 Task: Choose to include your own updates to receive their updates.
Action: Mouse moved to (1044, 91)
Screenshot: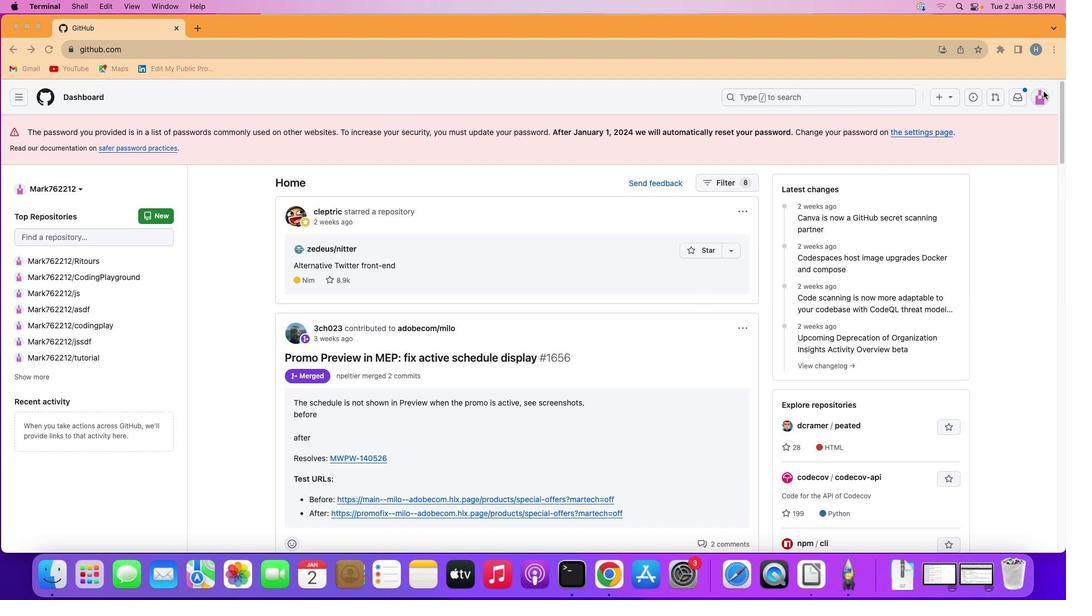 
Action: Mouse pressed left at (1044, 91)
Screenshot: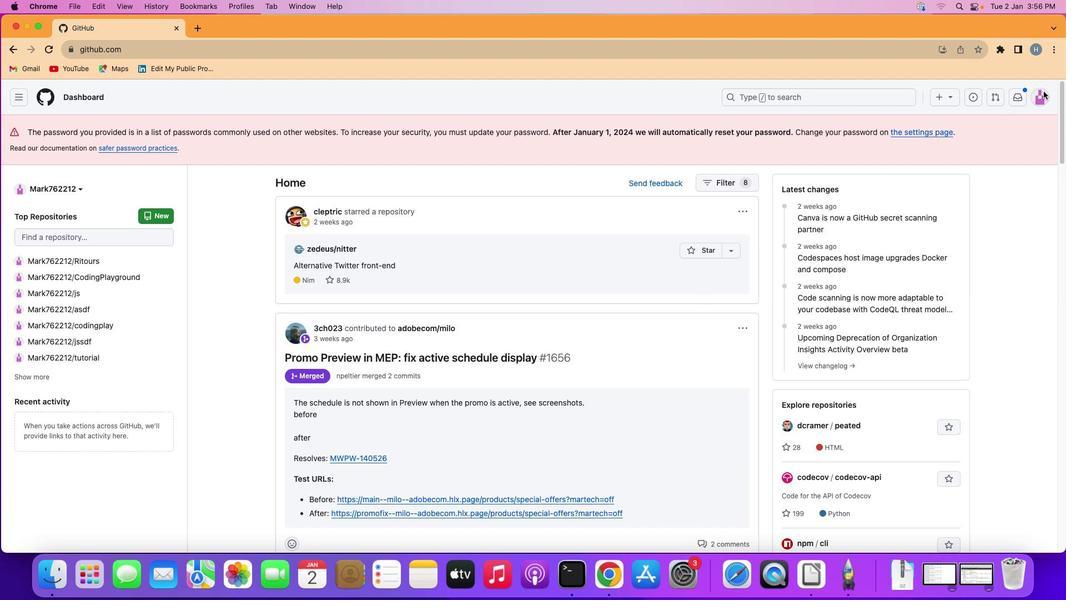 
Action: Mouse moved to (1041, 93)
Screenshot: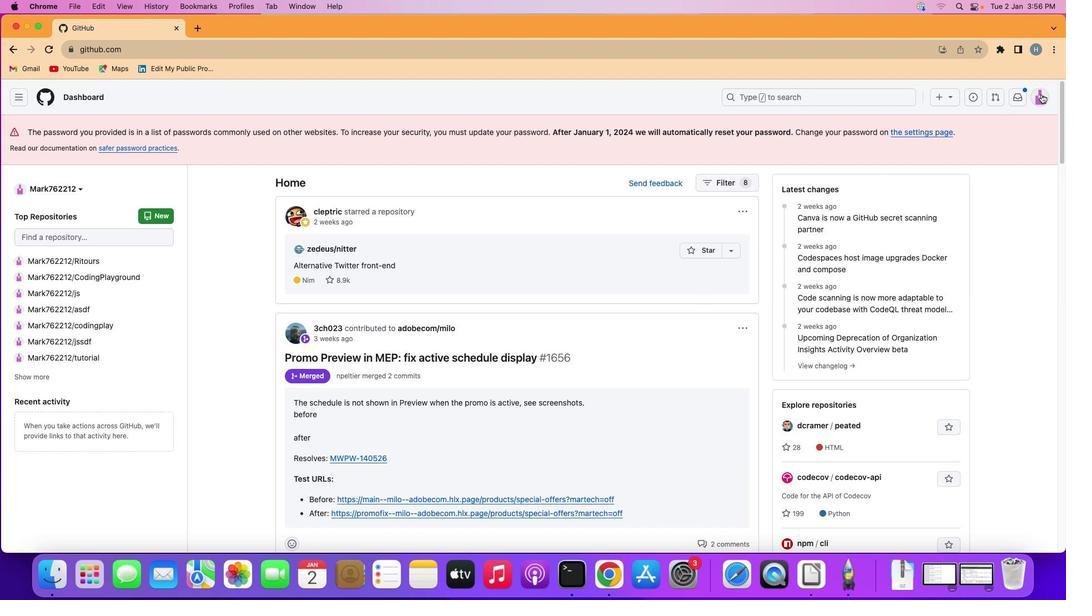 
Action: Mouse pressed left at (1041, 93)
Screenshot: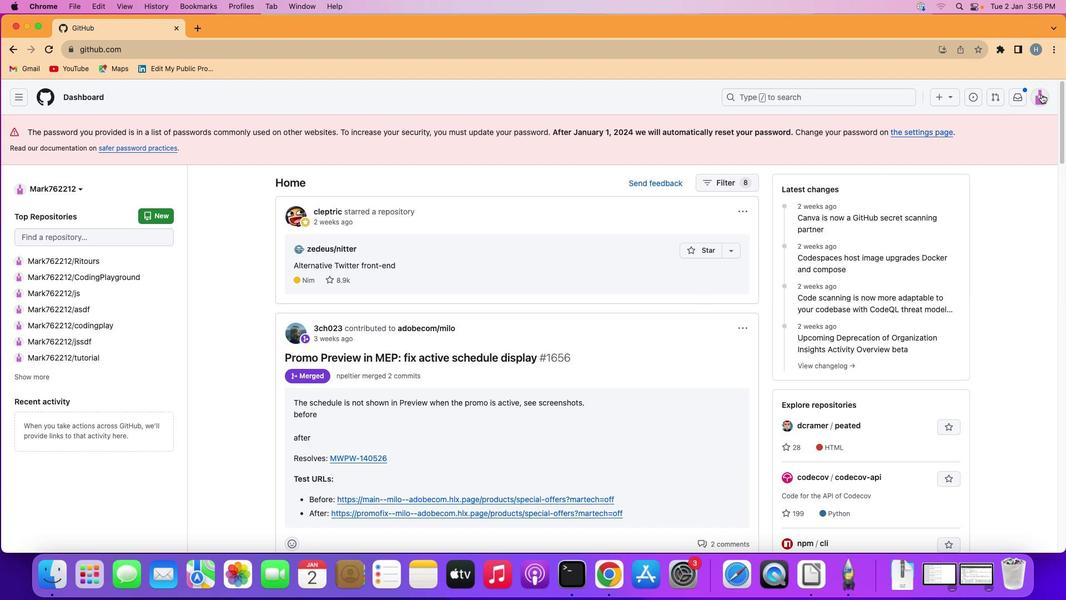 
Action: Mouse moved to (972, 398)
Screenshot: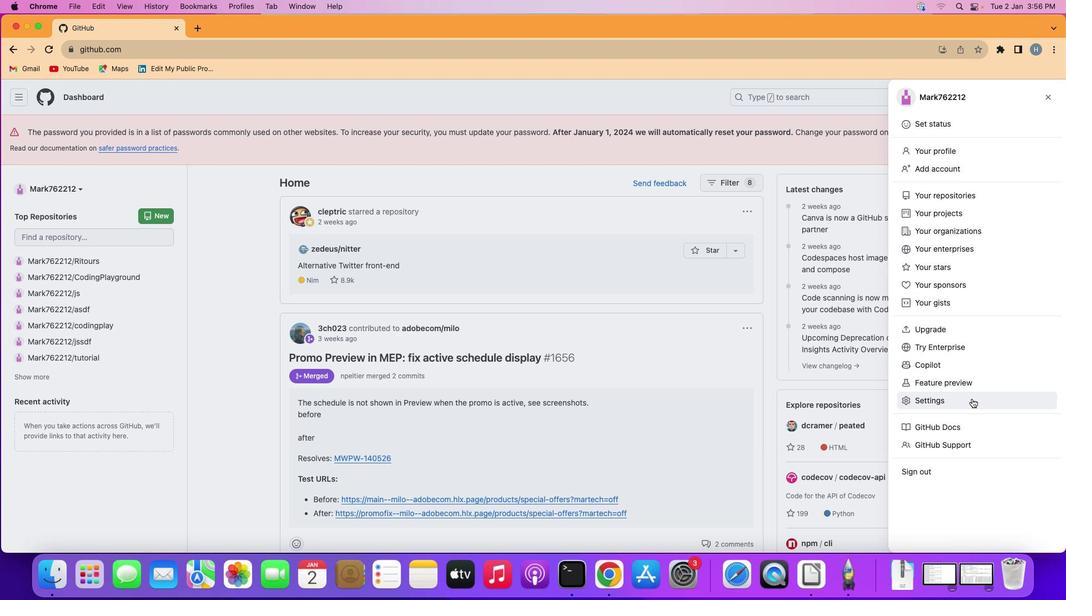 
Action: Mouse pressed left at (972, 398)
Screenshot: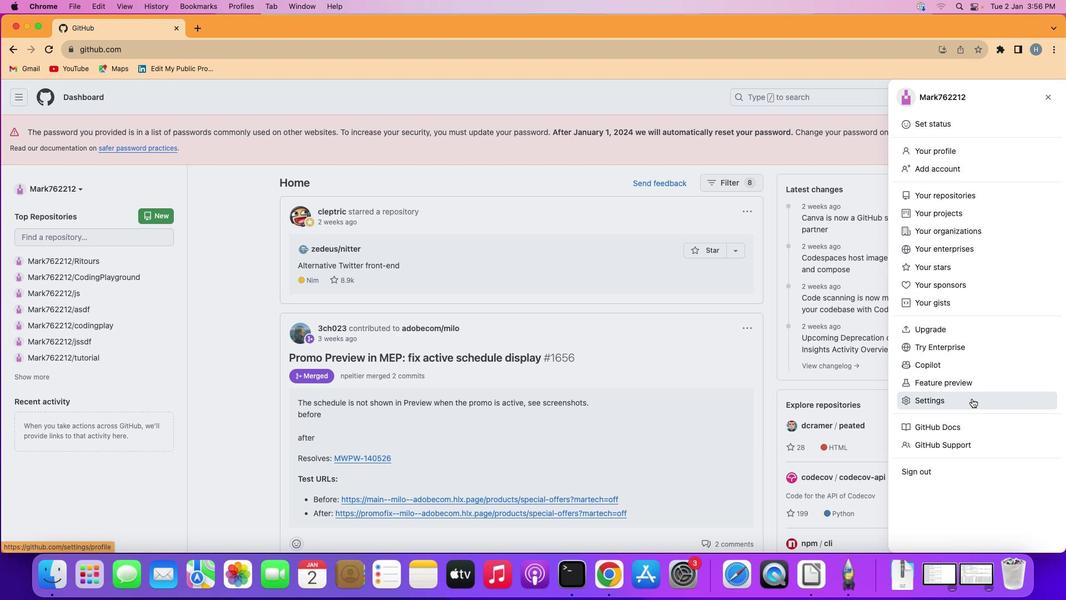 
Action: Mouse moved to (292, 301)
Screenshot: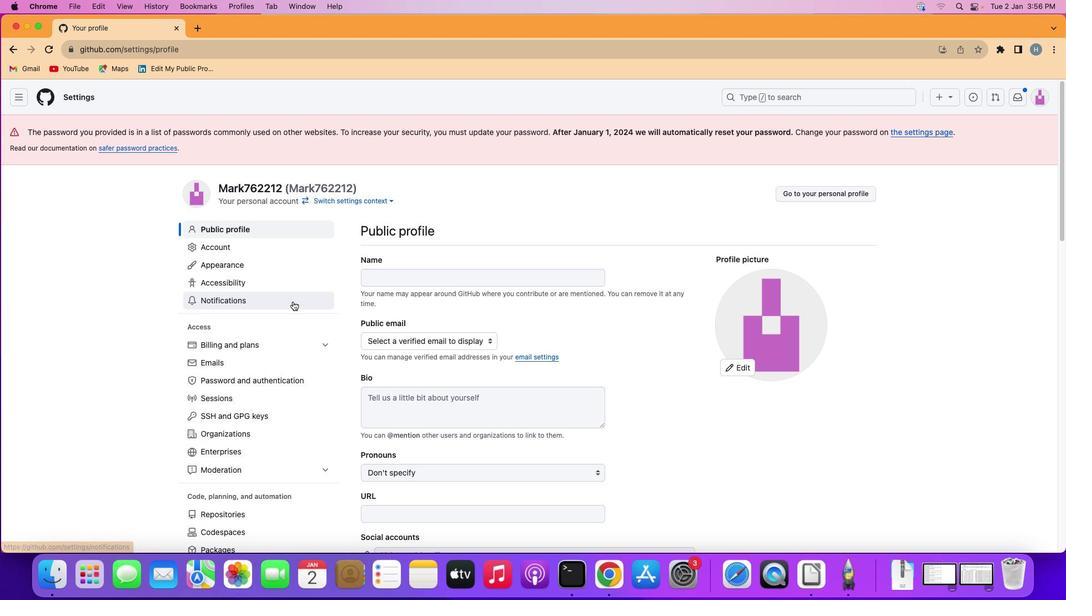 
Action: Mouse pressed left at (292, 301)
Screenshot: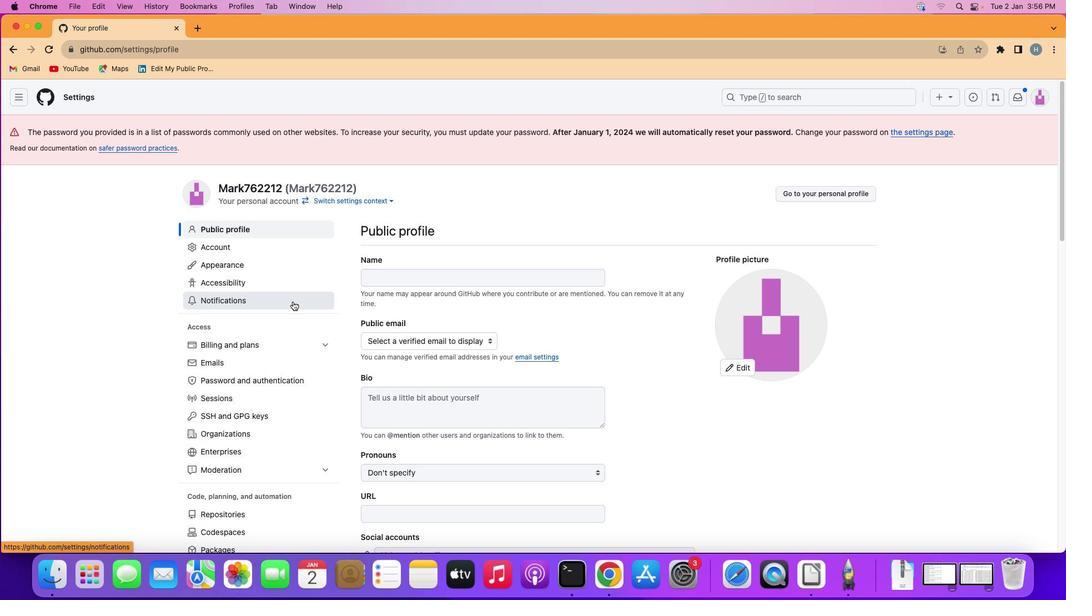 
Action: Mouse moved to (495, 398)
Screenshot: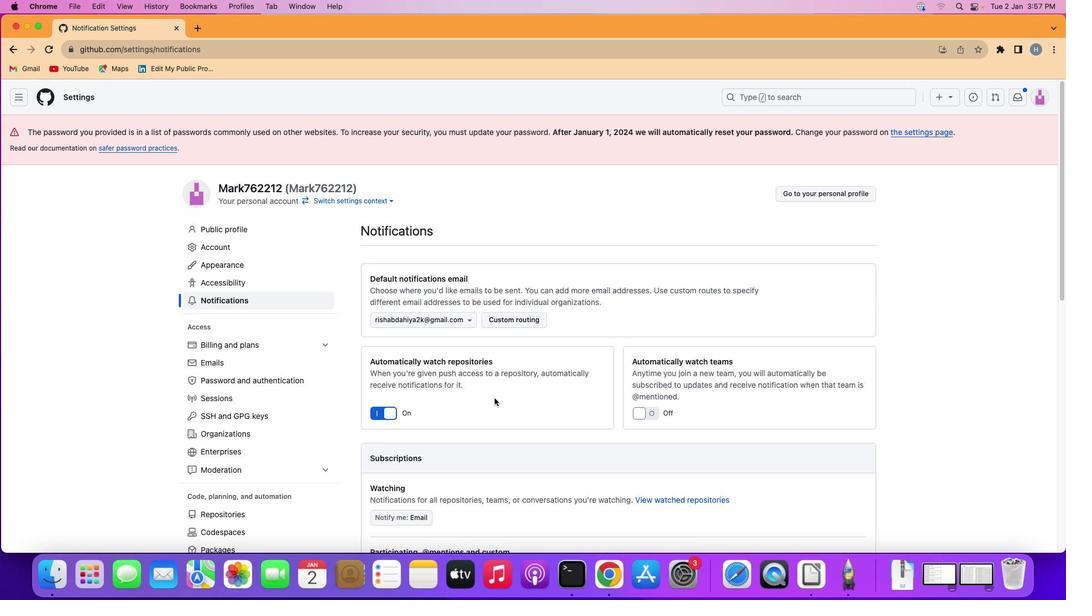 
Action: Mouse scrolled (495, 398) with delta (0, 0)
Screenshot: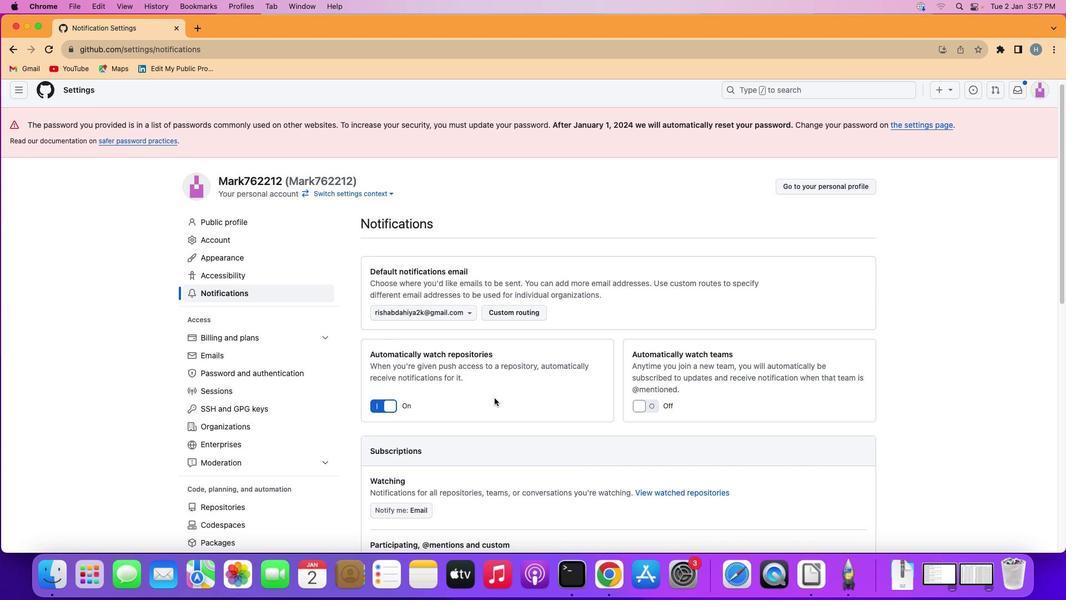 
Action: Mouse scrolled (495, 398) with delta (0, 0)
Screenshot: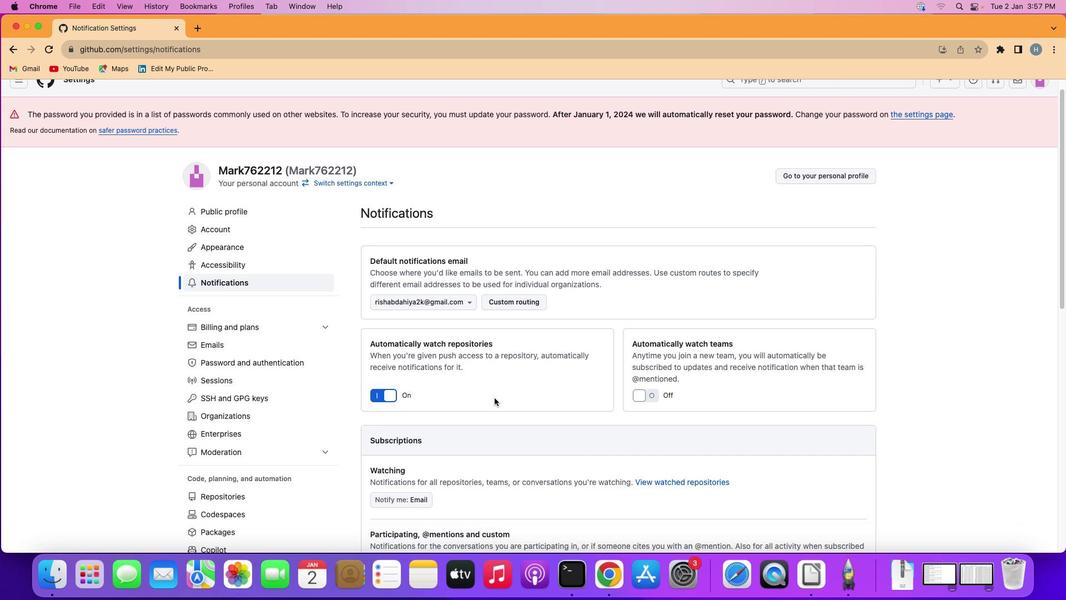 
Action: Mouse scrolled (495, 398) with delta (0, -1)
Screenshot: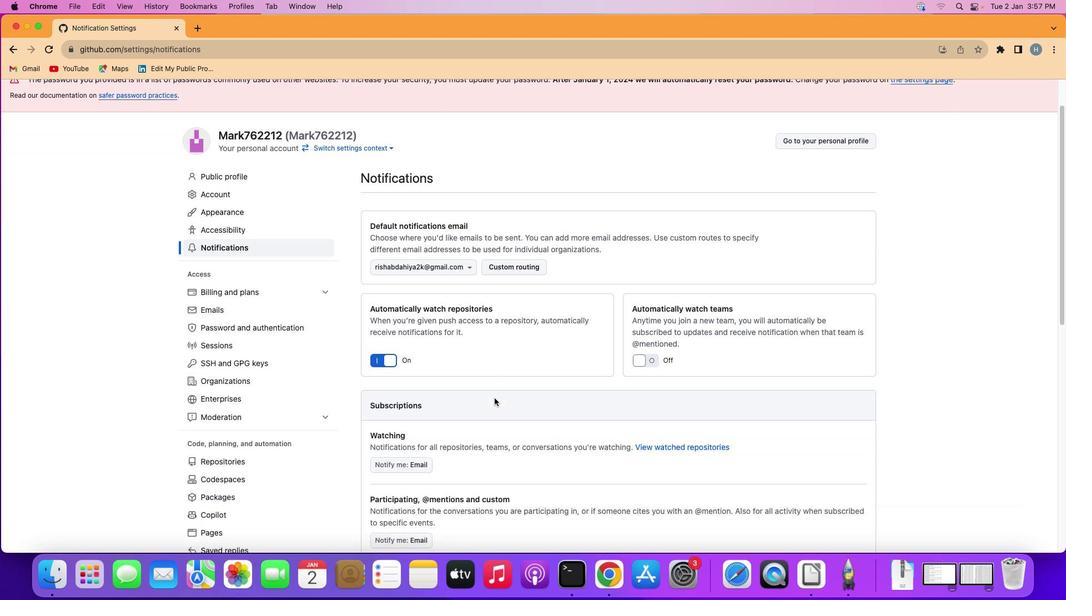 
Action: Mouse scrolled (495, 398) with delta (0, 0)
Screenshot: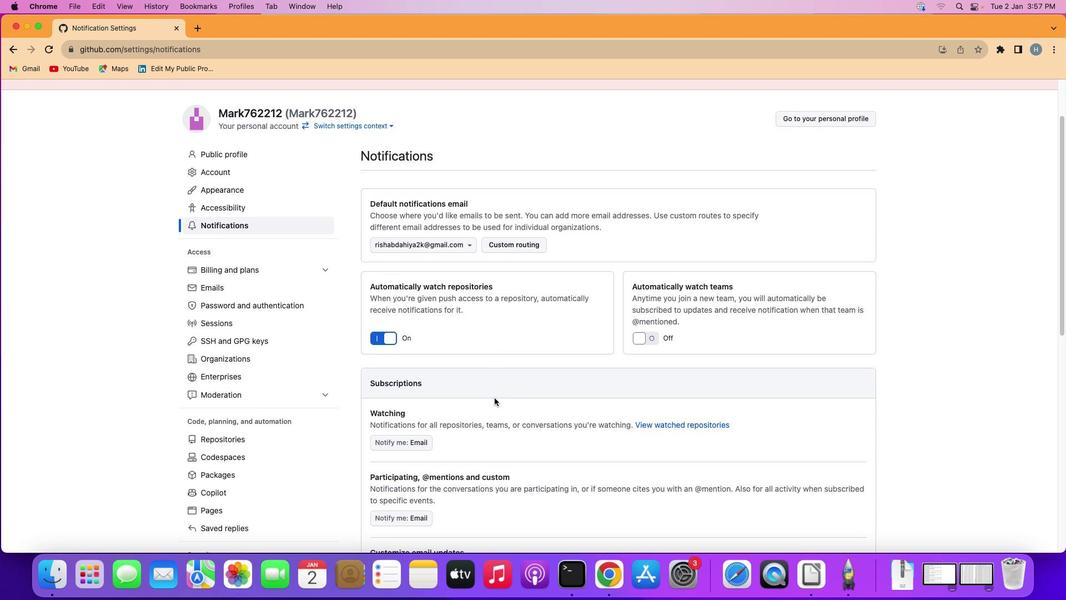 
Action: Mouse scrolled (495, 398) with delta (0, 0)
Screenshot: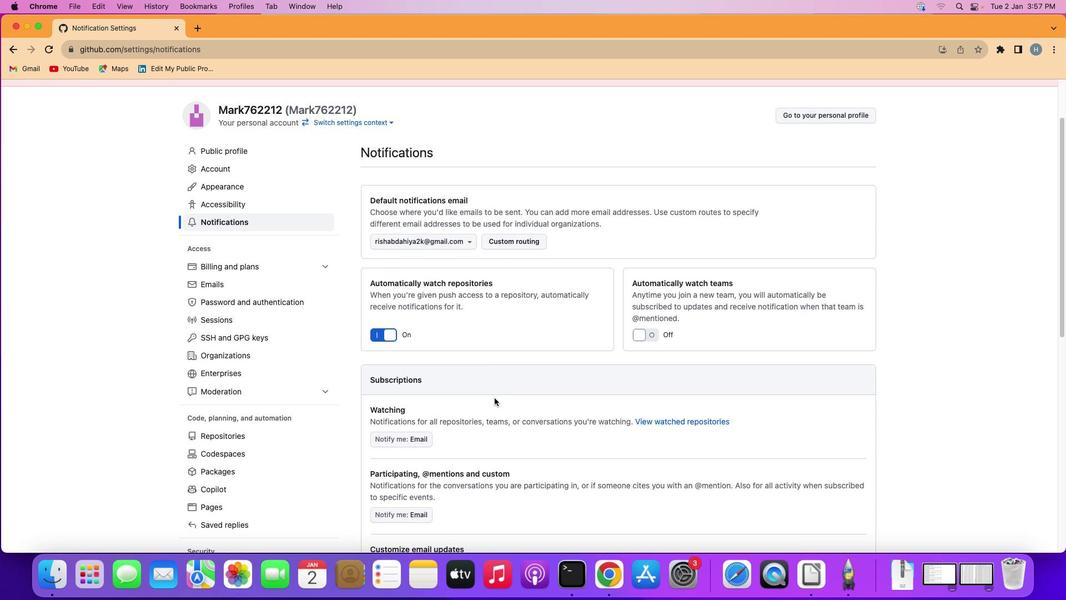 
Action: Mouse scrolled (495, 398) with delta (0, 0)
Screenshot: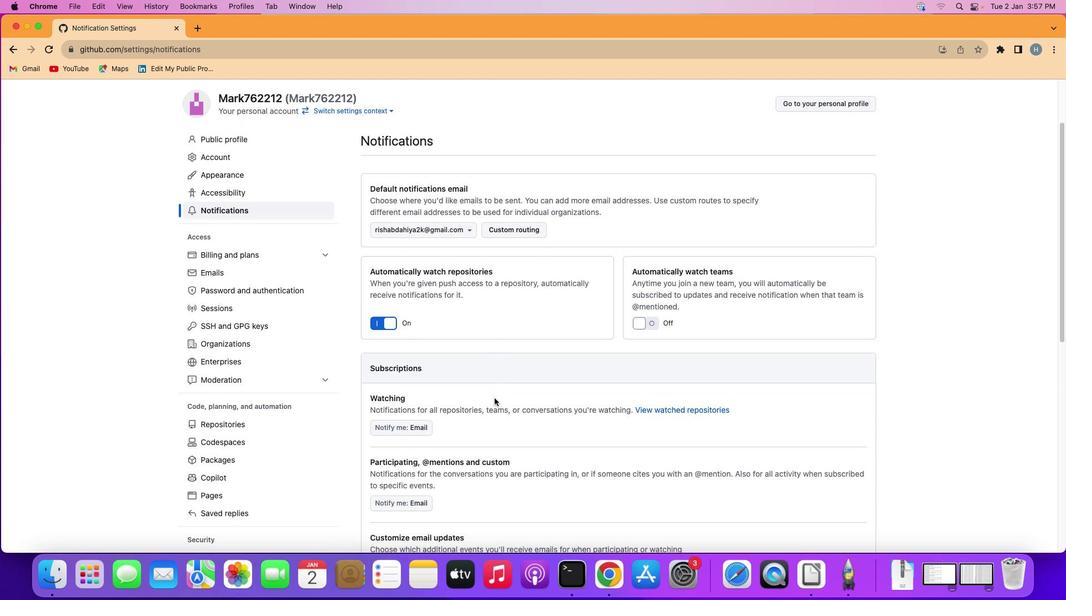 
Action: Mouse scrolled (495, 398) with delta (0, 0)
Screenshot: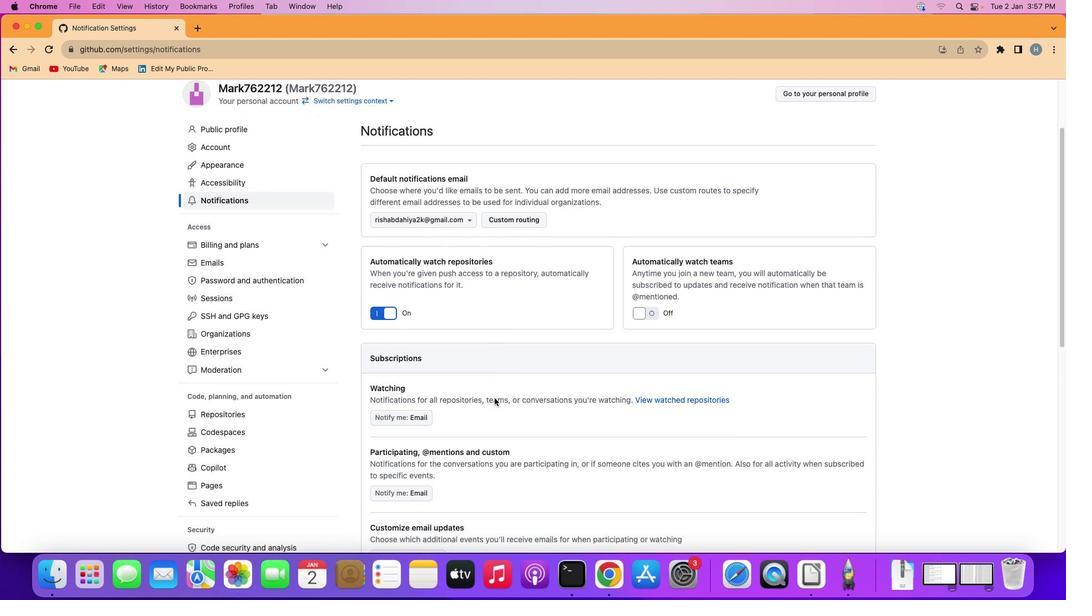 
Action: Mouse scrolled (495, 398) with delta (0, 0)
Screenshot: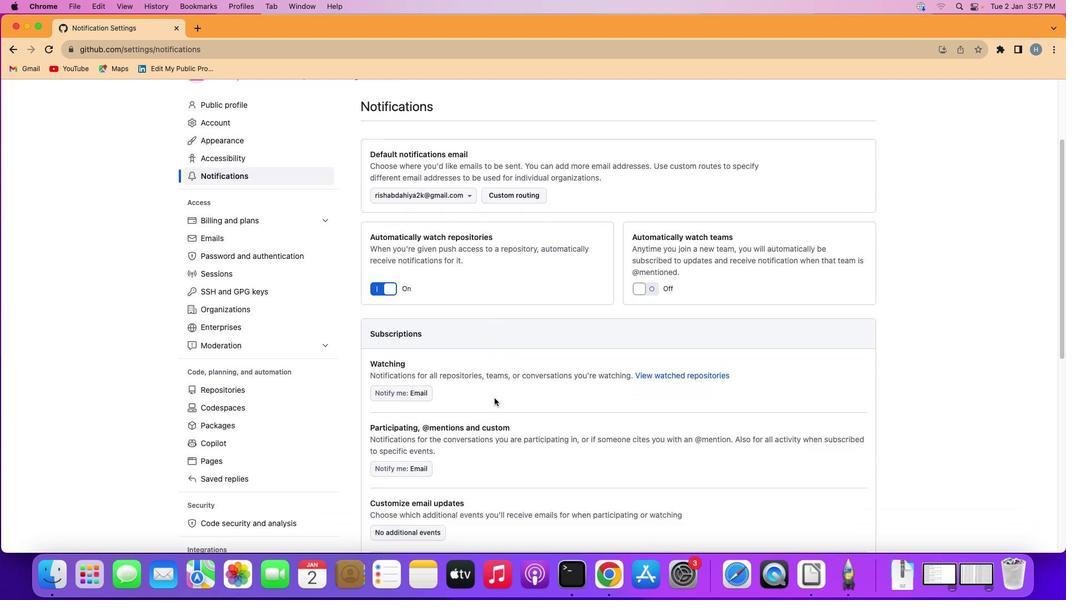 
Action: Mouse scrolled (495, 398) with delta (0, 0)
Screenshot: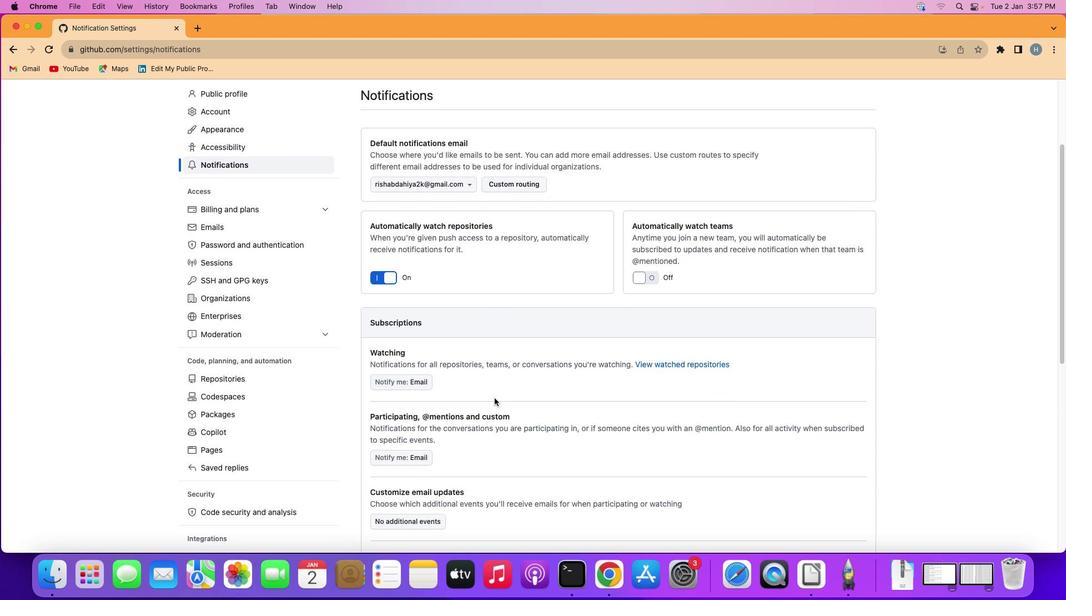 
Action: Mouse scrolled (495, 398) with delta (0, 0)
Screenshot: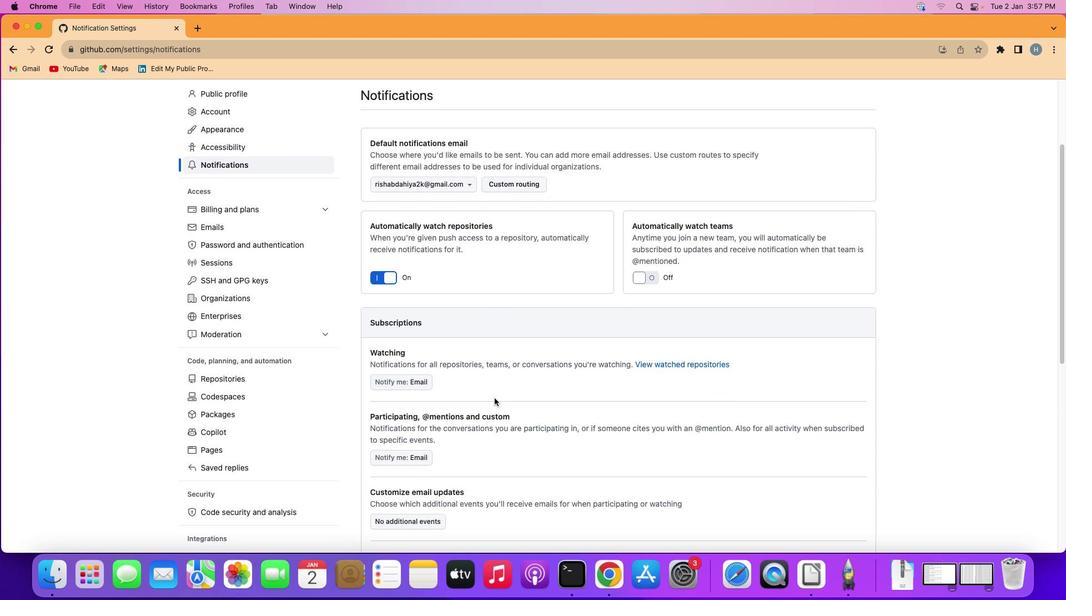 
Action: Mouse scrolled (495, 398) with delta (0, 1)
Screenshot: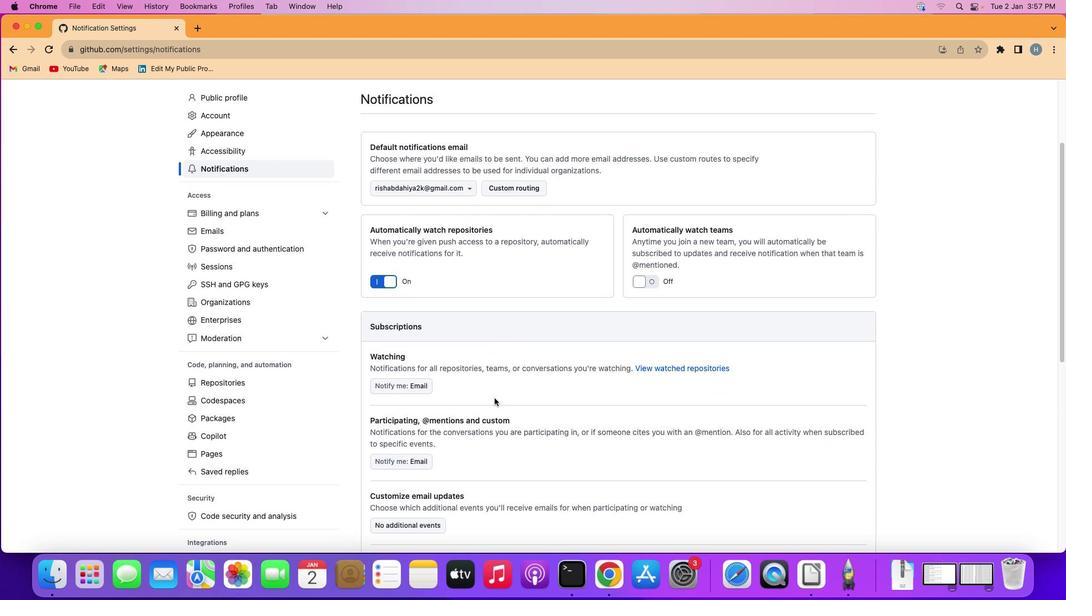 
Action: Mouse scrolled (495, 398) with delta (0, 0)
Screenshot: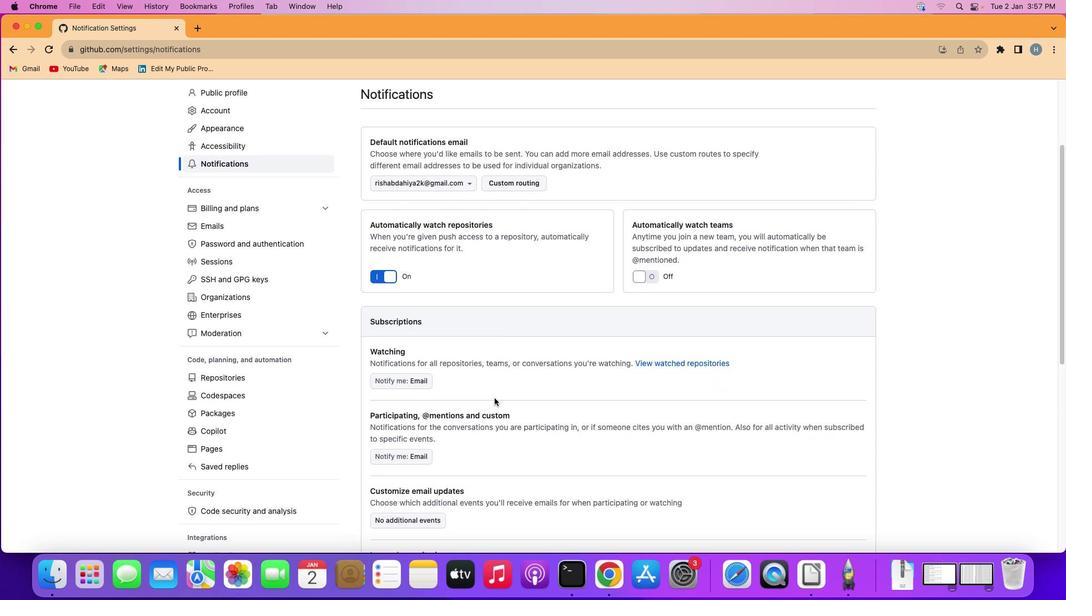 
Action: Mouse scrolled (495, 398) with delta (0, 0)
Screenshot: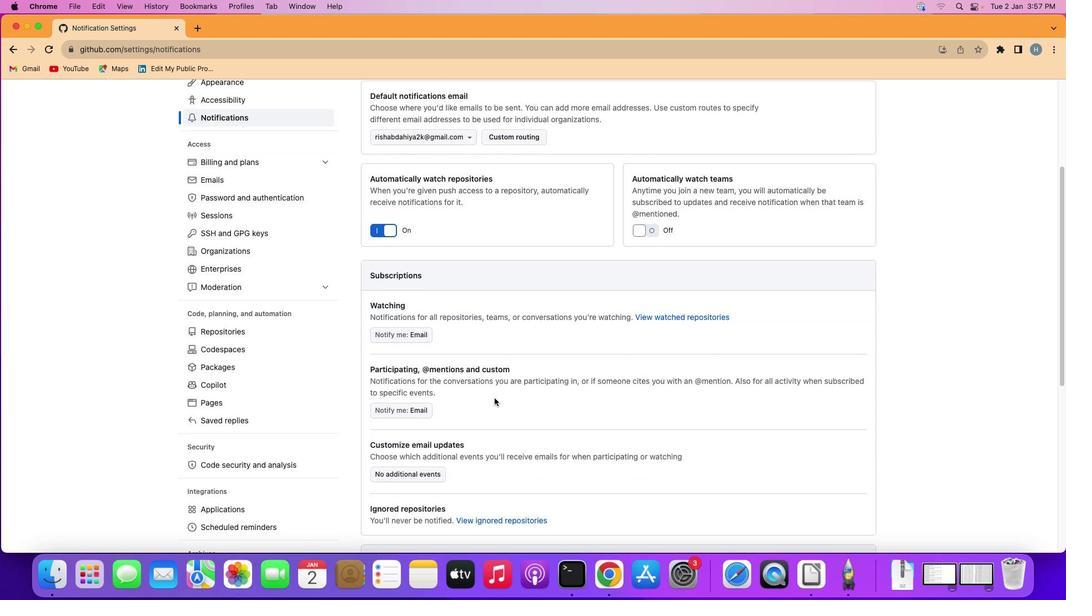 
Action: Mouse scrolled (495, 398) with delta (0, 0)
Screenshot: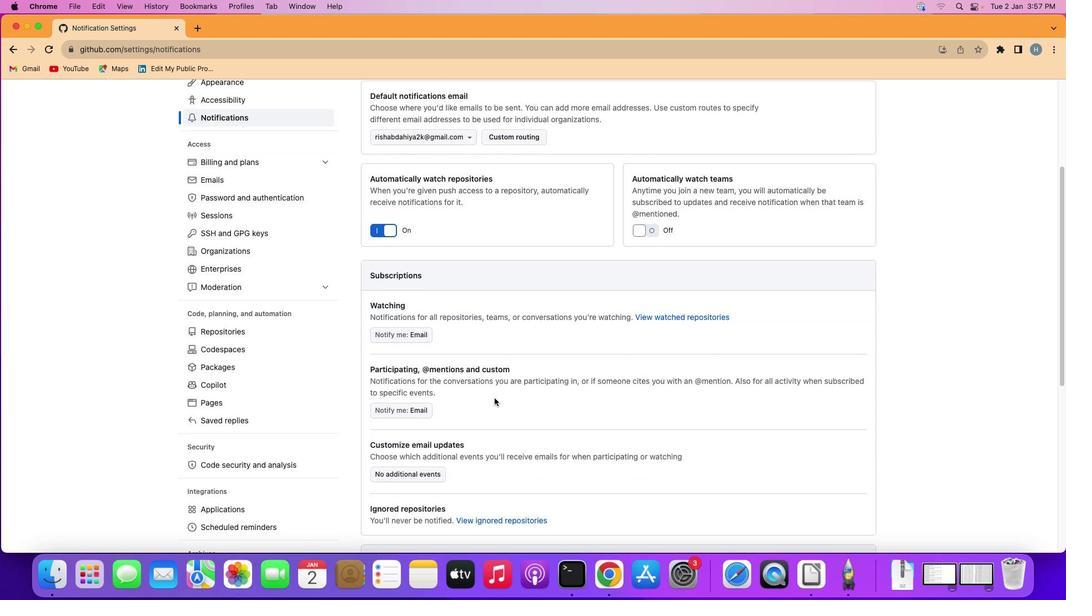 
Action: Mouse scrolled (495, 398) with delta (0, -1)
Screenshot: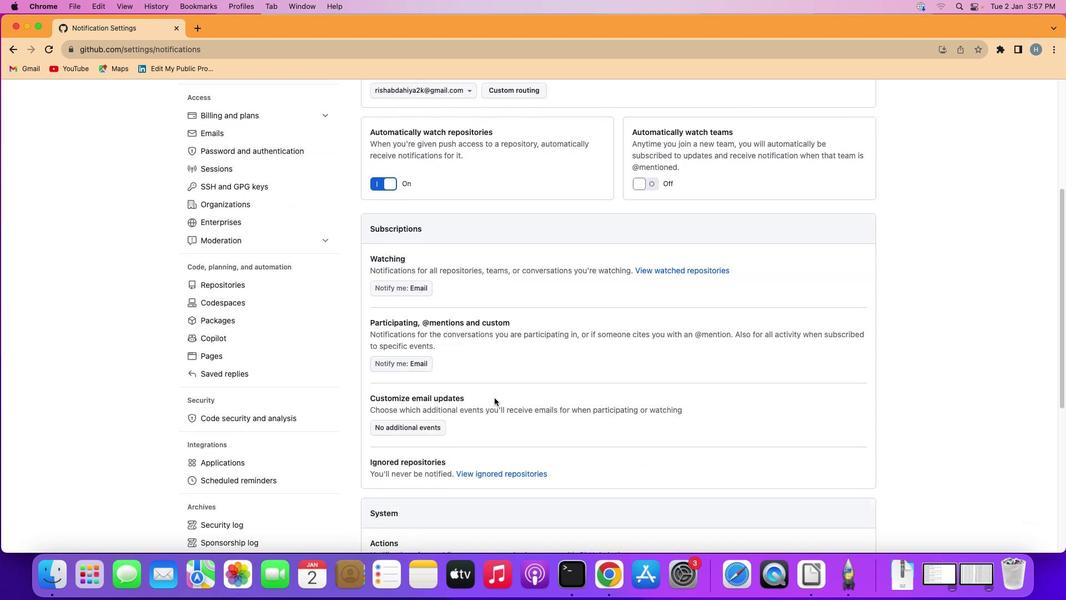 
Action: Mouse scrolled (495, 398) with delta (0, -1)
Screenshot: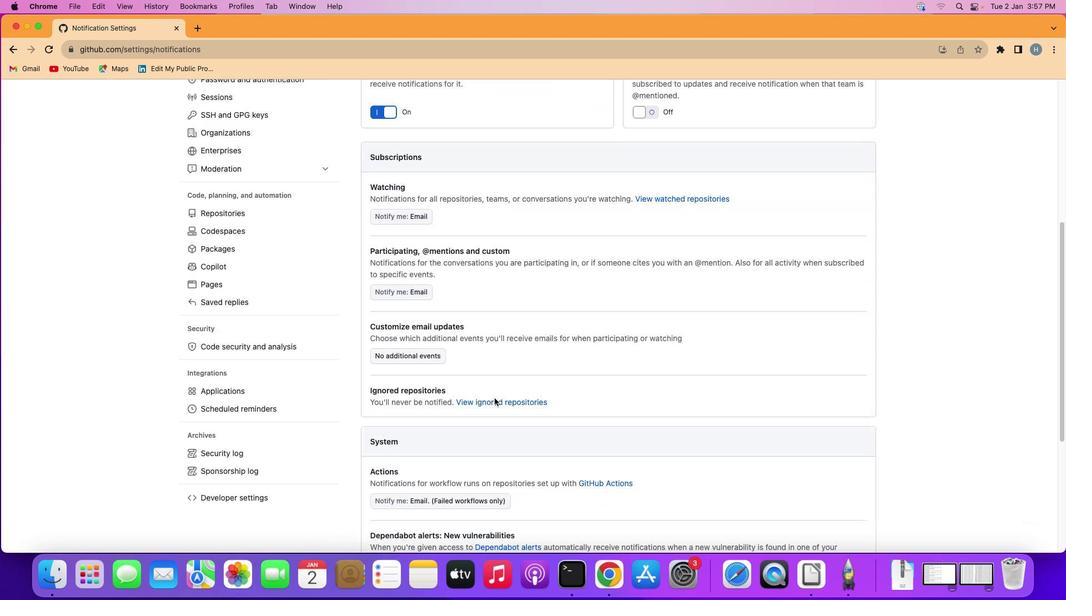 
Action: Mouse moved to (411, 327)
Screenshot: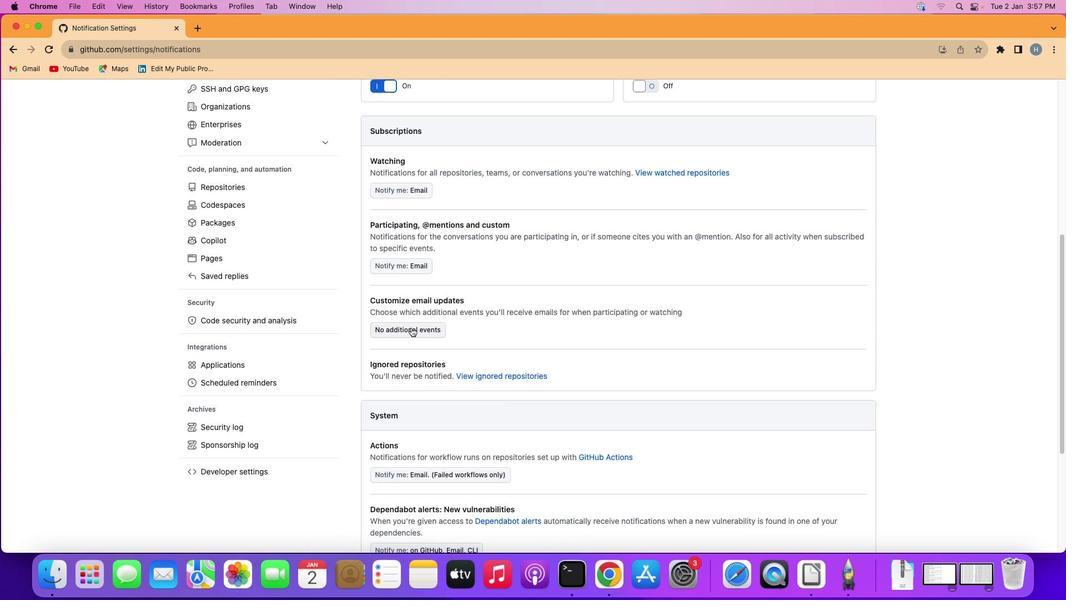
Action: Mouse pressed left at (411, 327)
Screenshot: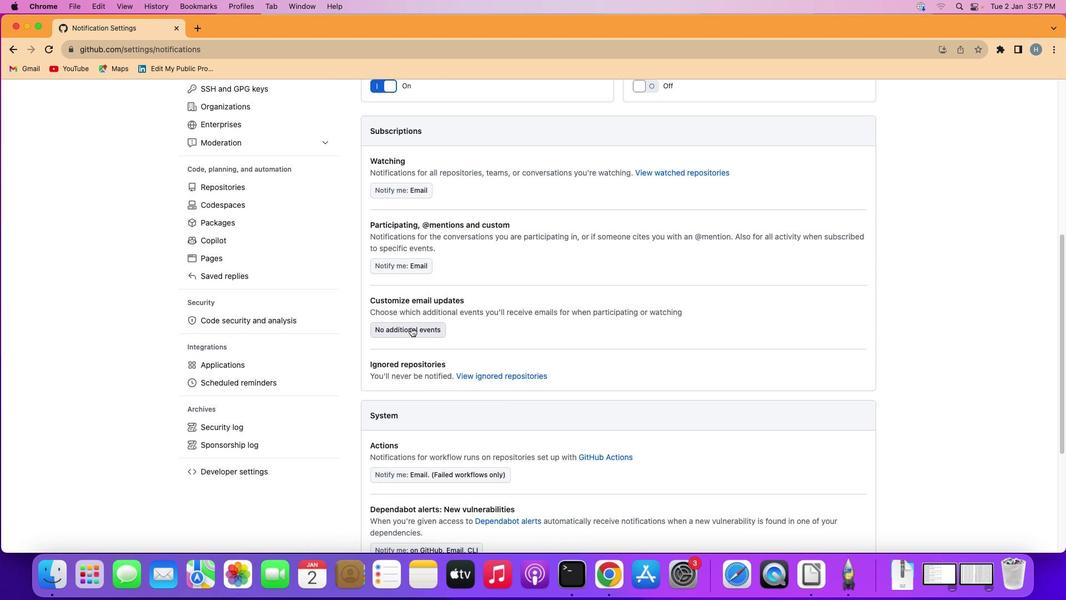 
Action: Mouse moved to (387, 437)
Screenshot: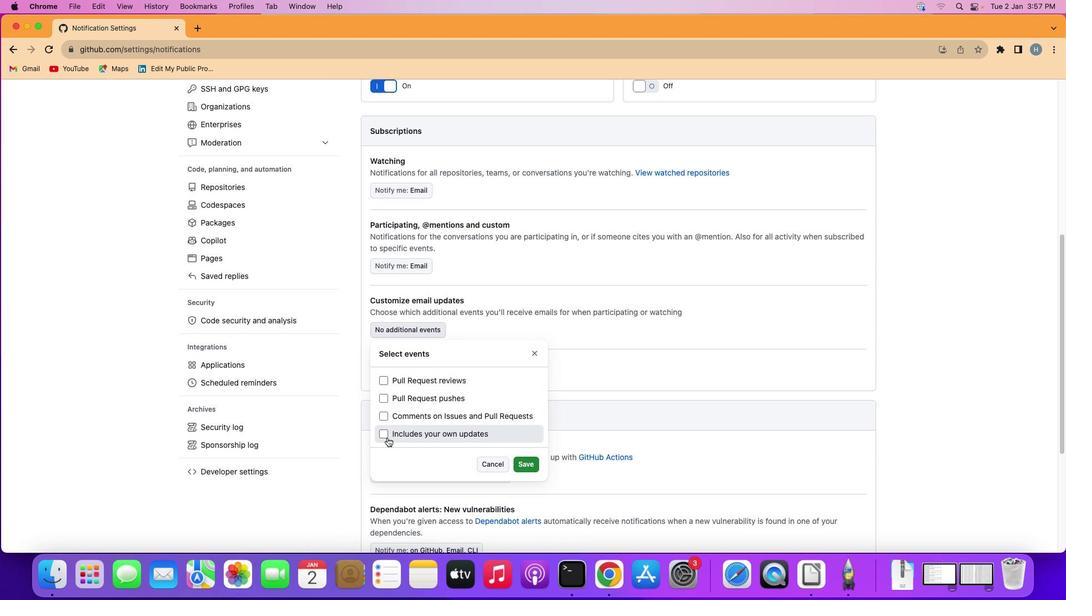 
Action: Mouse pressed left at (387, 437)
Screenshot: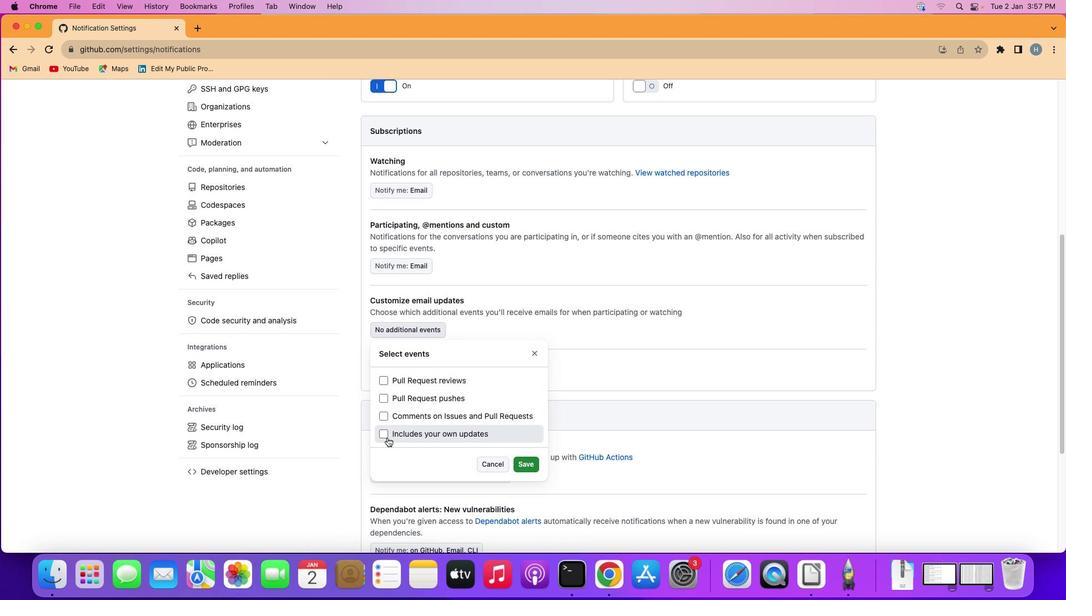 
Action: Mouse moved to (517, 461)
Screenshot: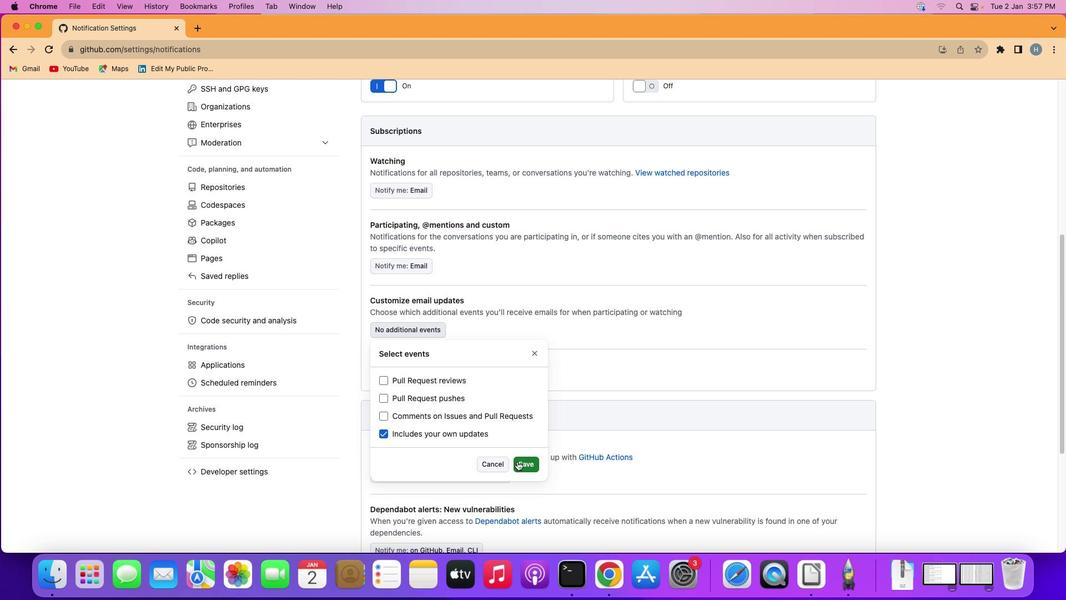 
Action: Mouse pressed left at (517, 461)
Screenshot: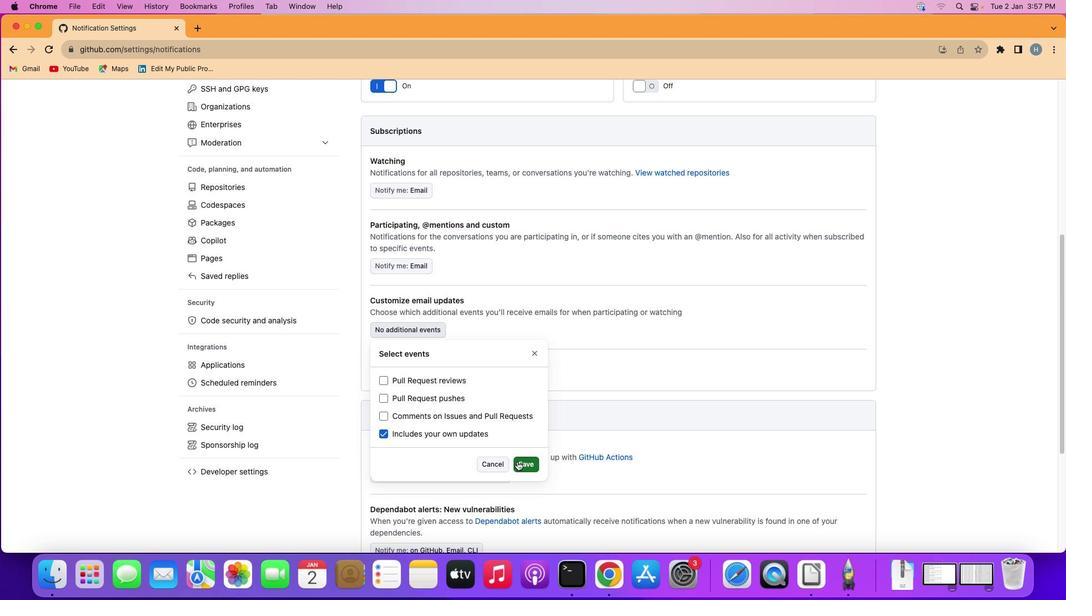 
Action: Mouse moved to (484, 412)
Screenshot: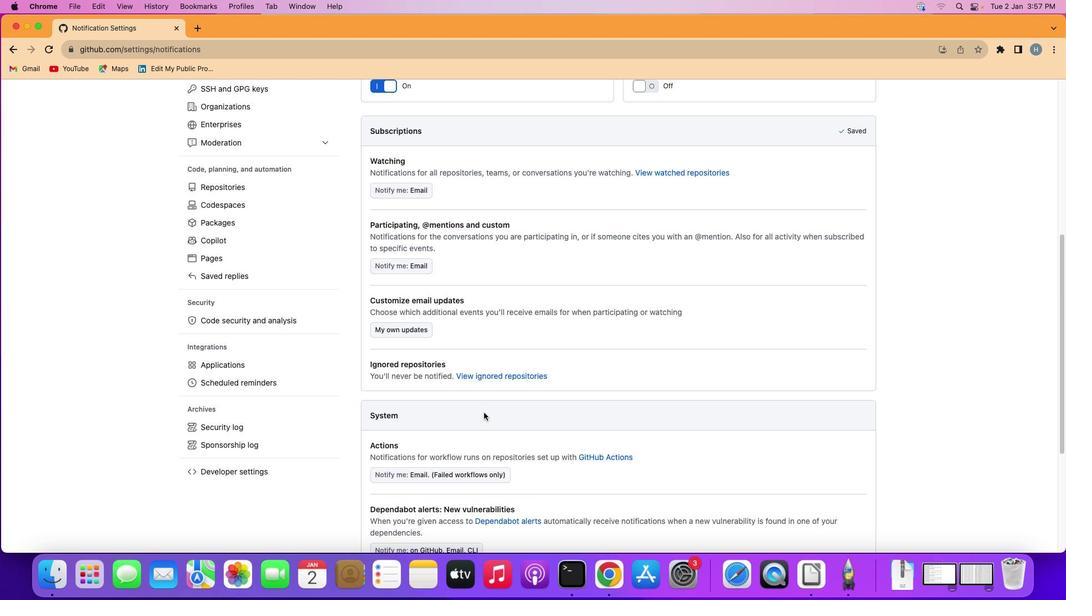 
